 Task: Add Sprouts Polynesian Seasoned Beef Skirt Steak to the cart.
Action: Mouse moved to (24, 71)
Screenshot: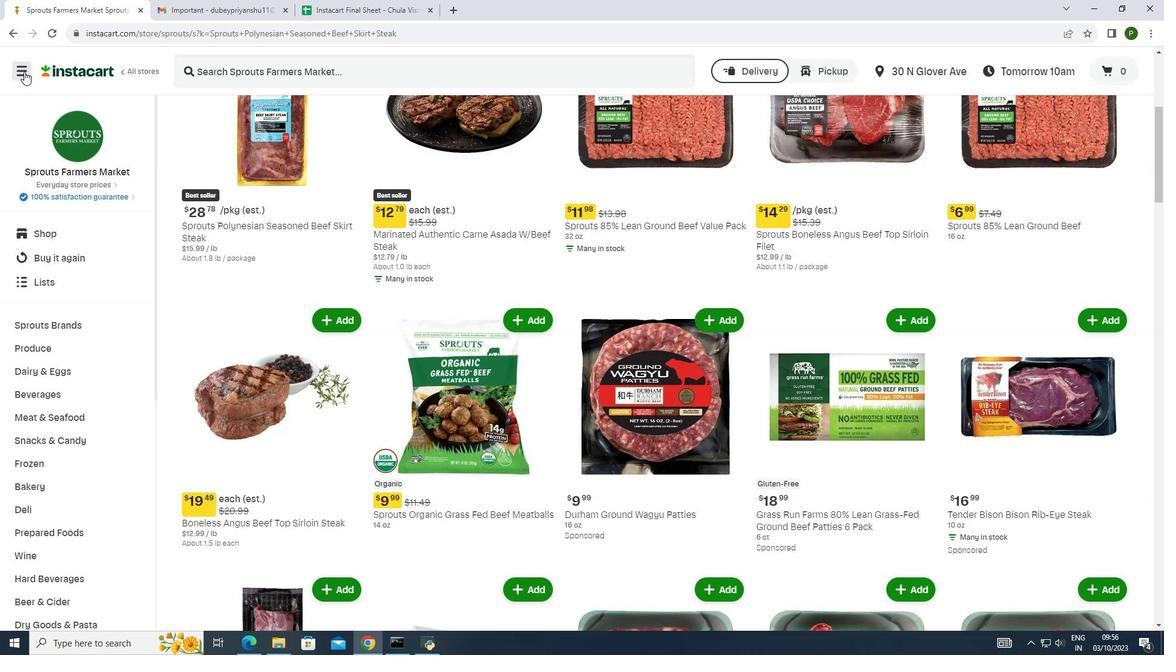 
Action: Mouse pressed left at (24, 71)
Screenshot: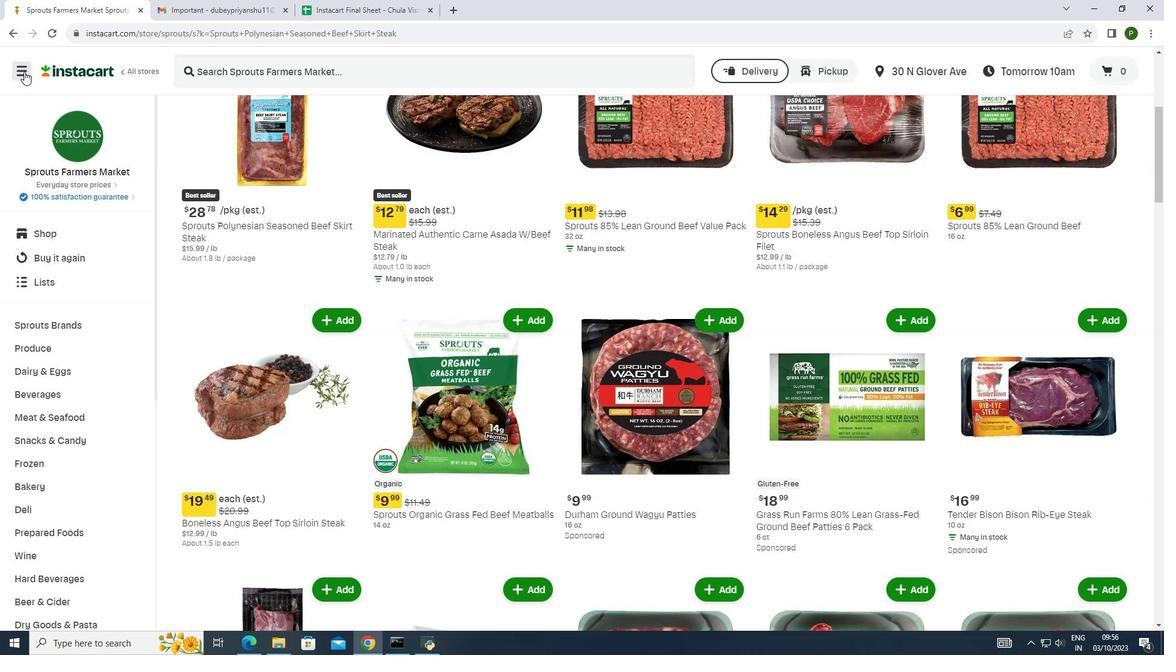 
Action: Mouse moved to (41, 308)
Screenshot: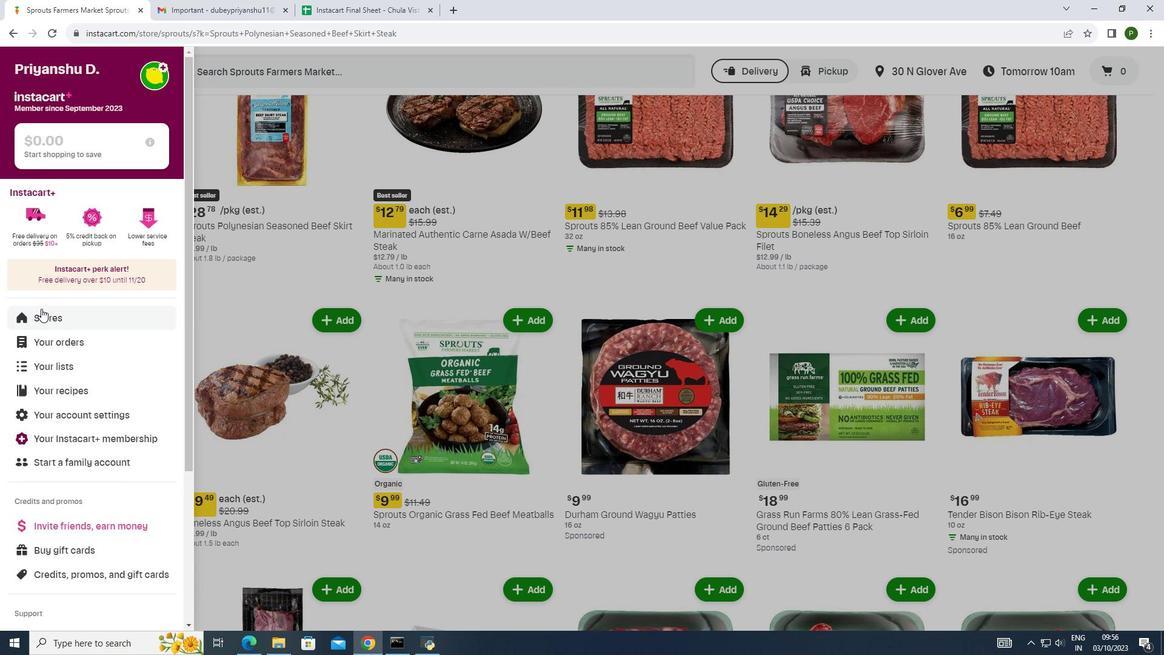 
Action: Mouse pressed left at (41, 308)
Screenshot: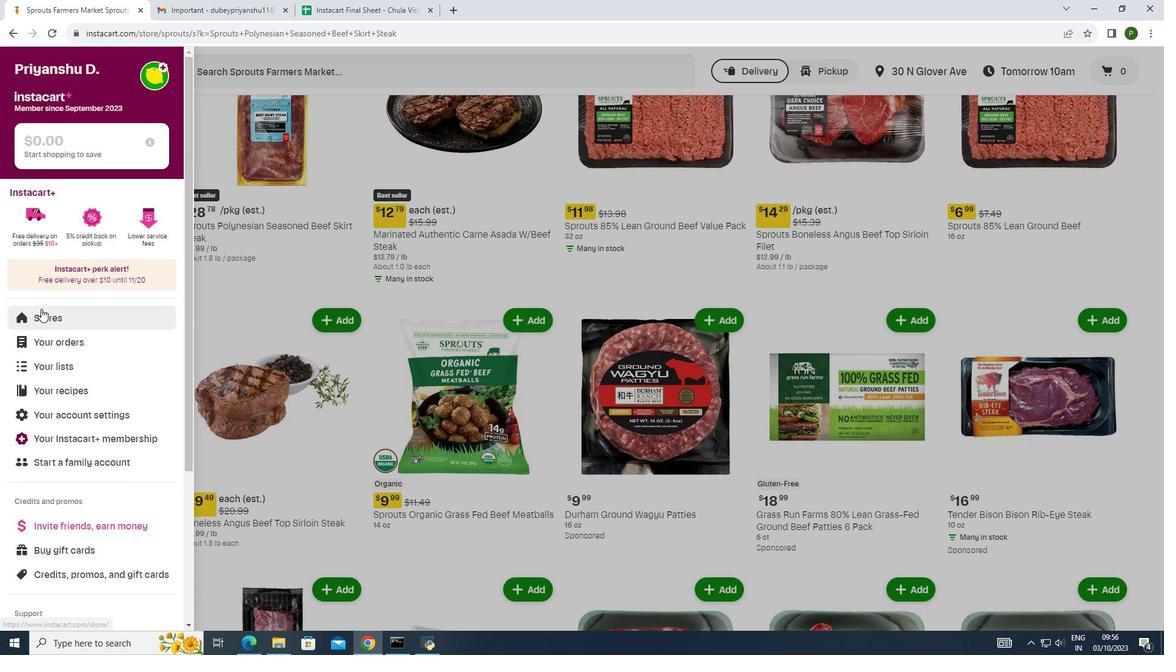
Action: Mouse moved to (262, 107)
Screenshot: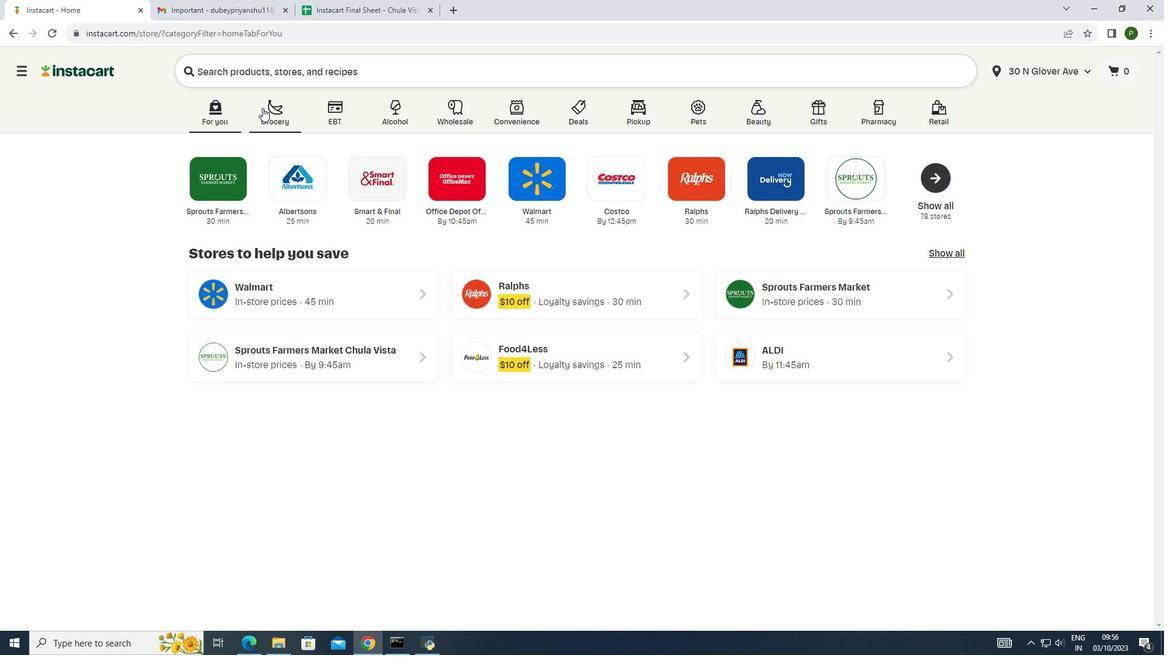 
Action: Mouse pressed left at (262, 107)
Screenshot: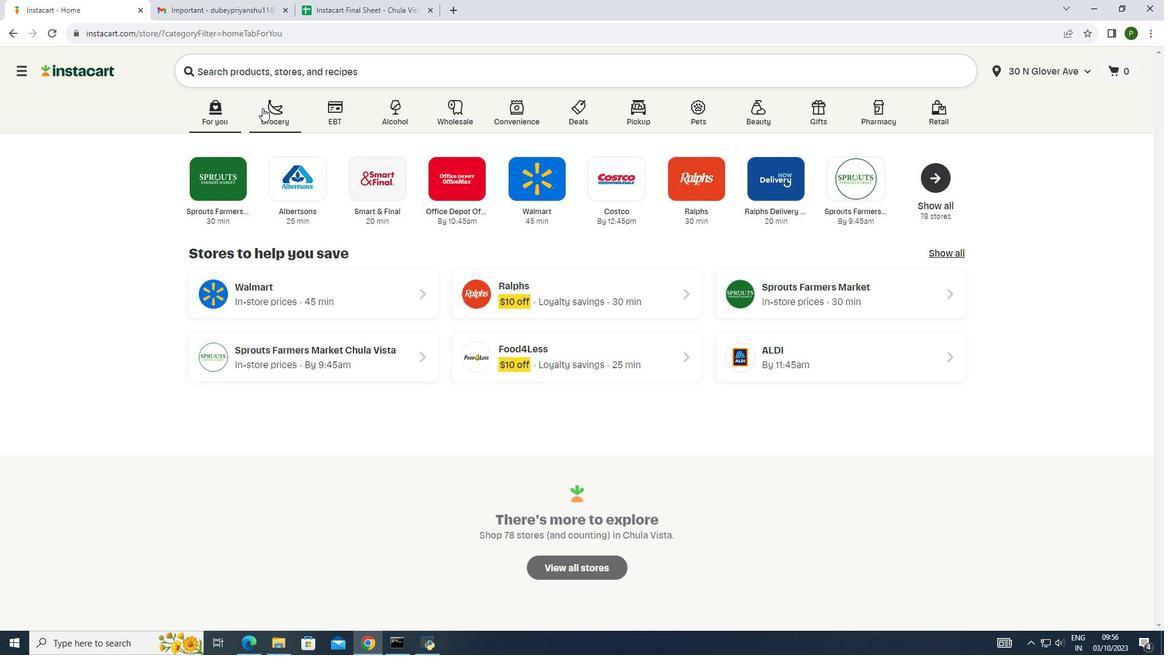 
Action: Mouse moved to (607, 176)
Screenshot: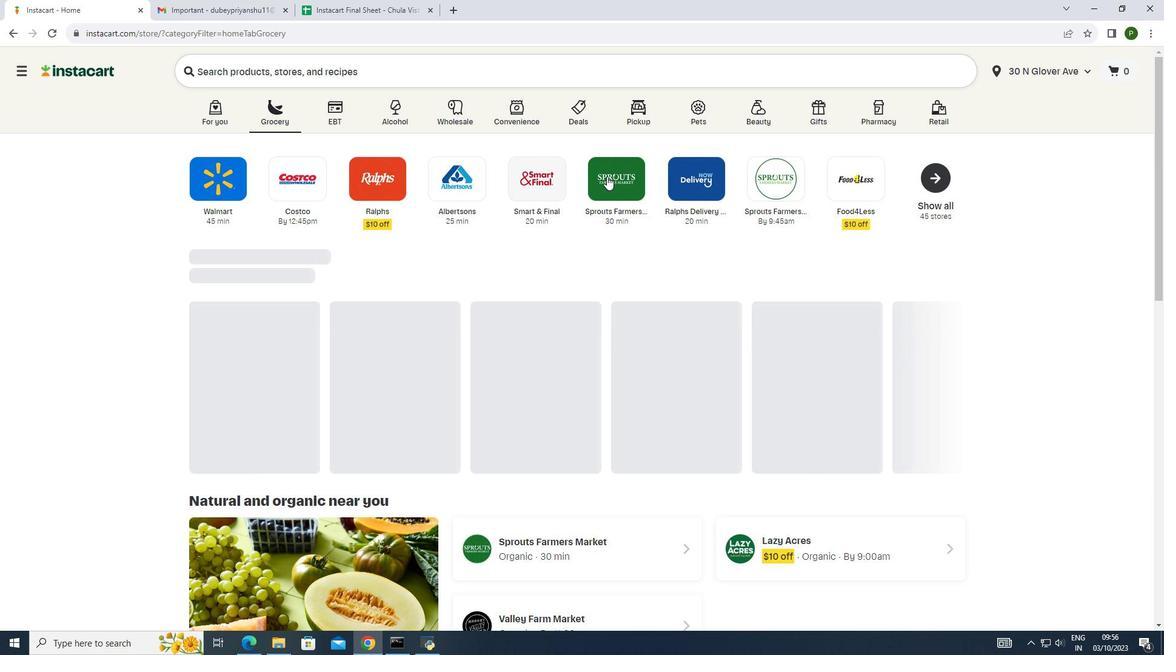 
Action: Mouse pressed left at (607, 176)
Screenshot: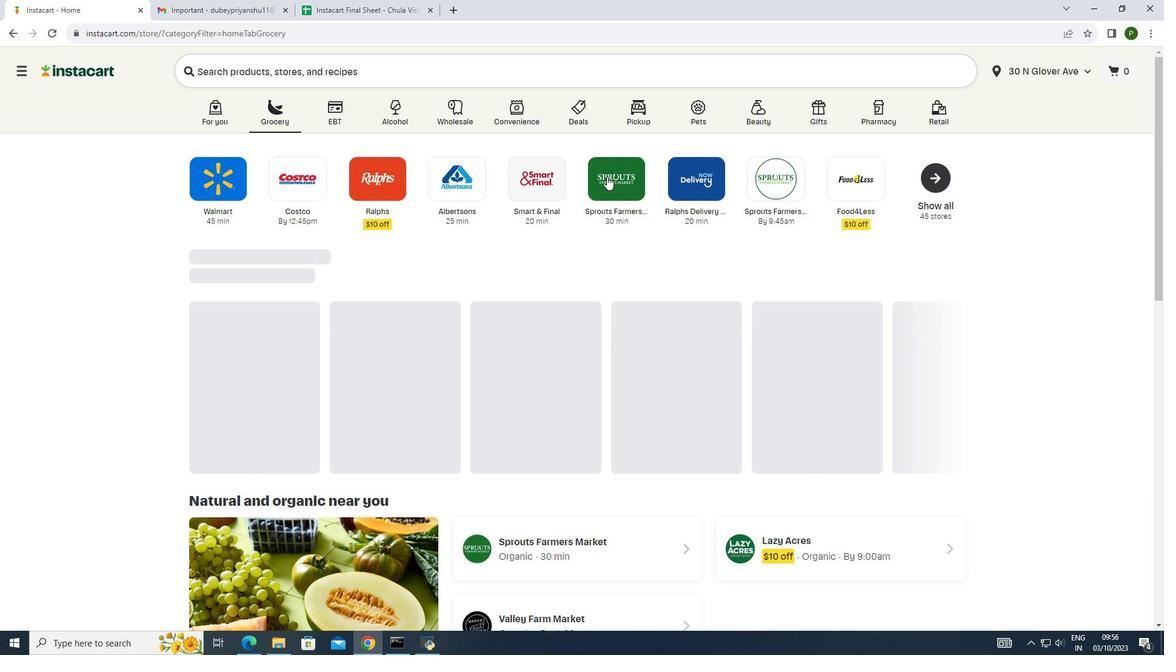 
Action: Mouse moved to (64, 325)
Screenshot: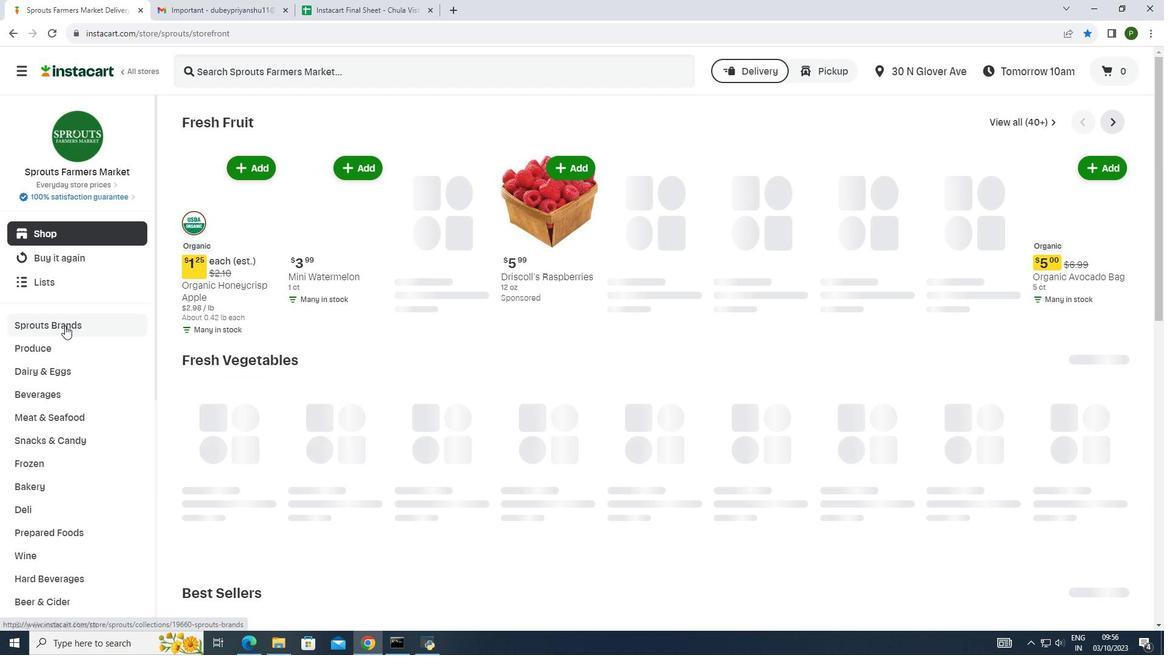 
Action: Mouse pressed left at (64, 325)
Screenshot: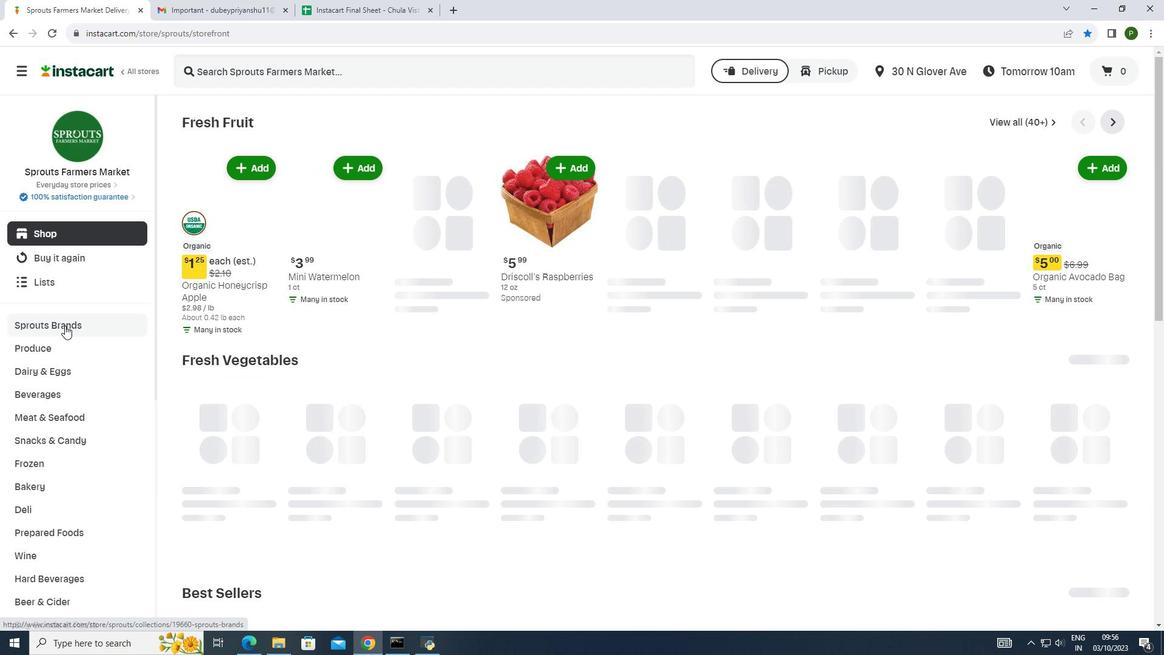 
Action: Mouse moved to (64, 366)
Screenshot: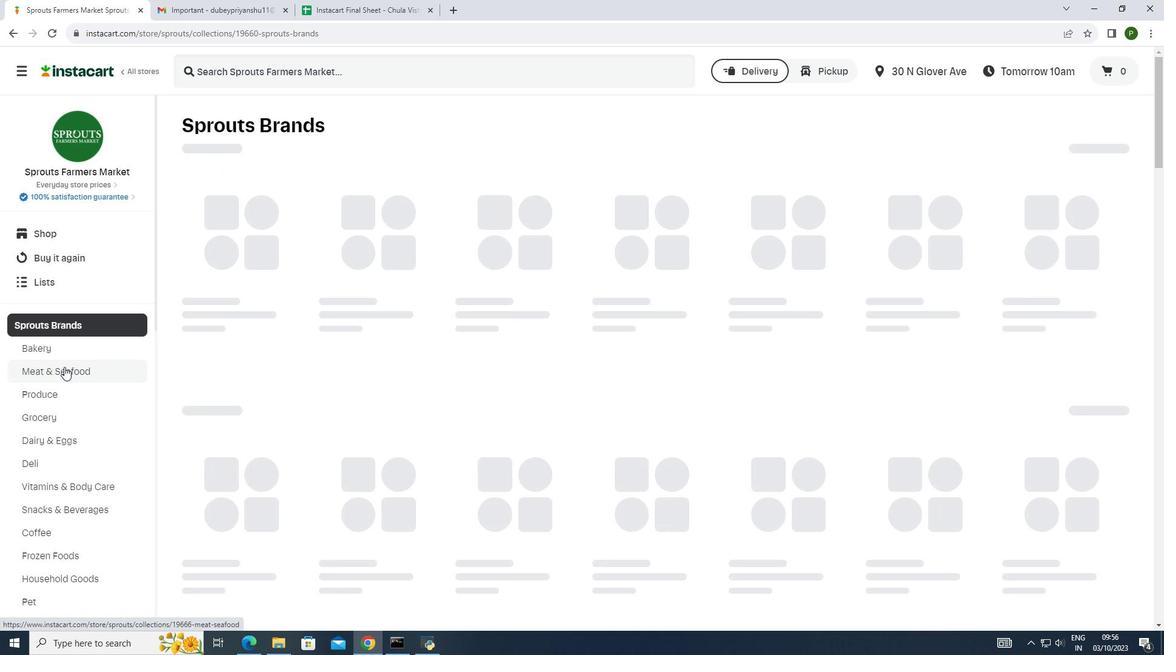 
Action: Mouse pressed left at (64, 366)
Screenshot: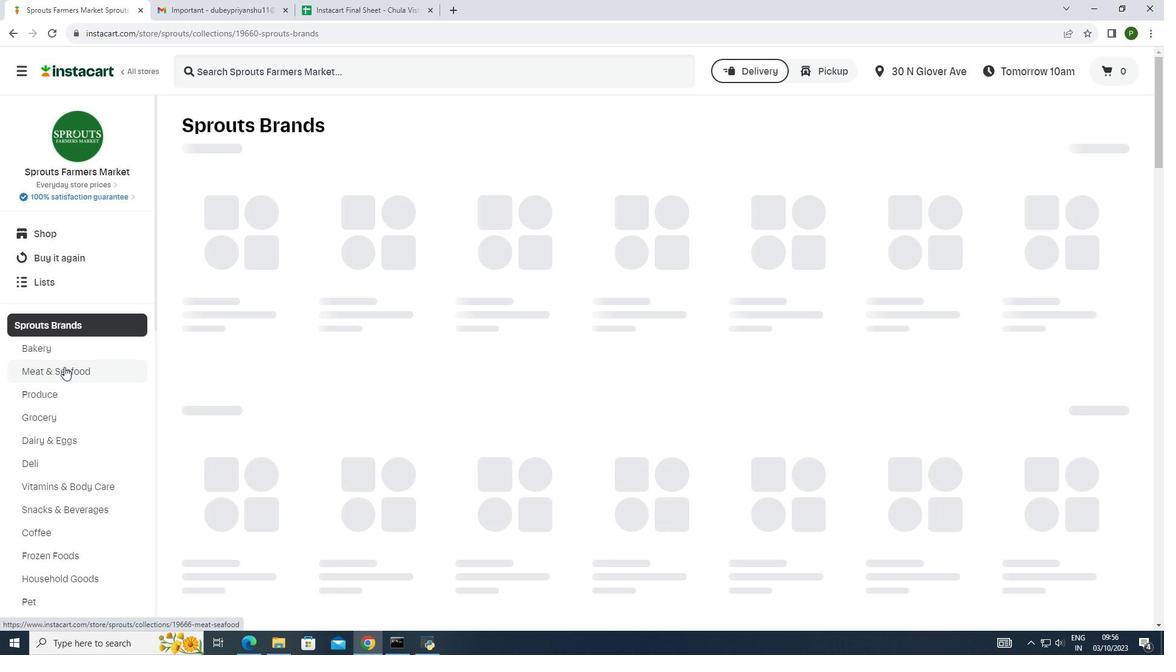 
Action: Mouse moved to (257, 251)
Screenshot: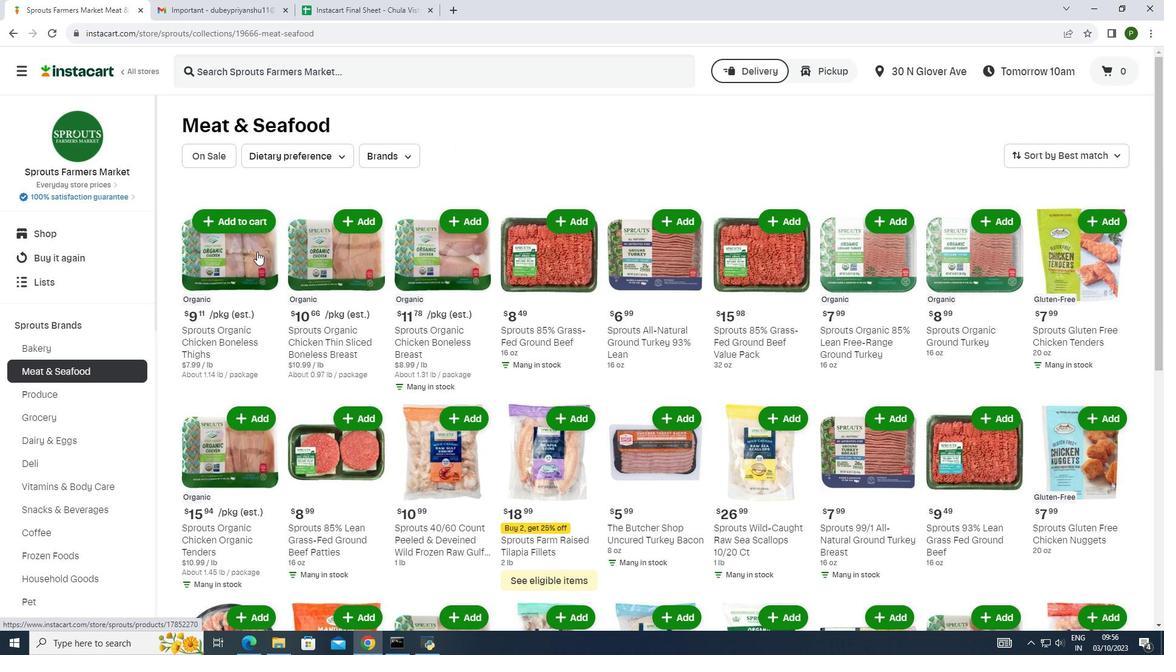 
Action: Mouse scrolled (257, 251) with delta (0, 0)
Screenshot: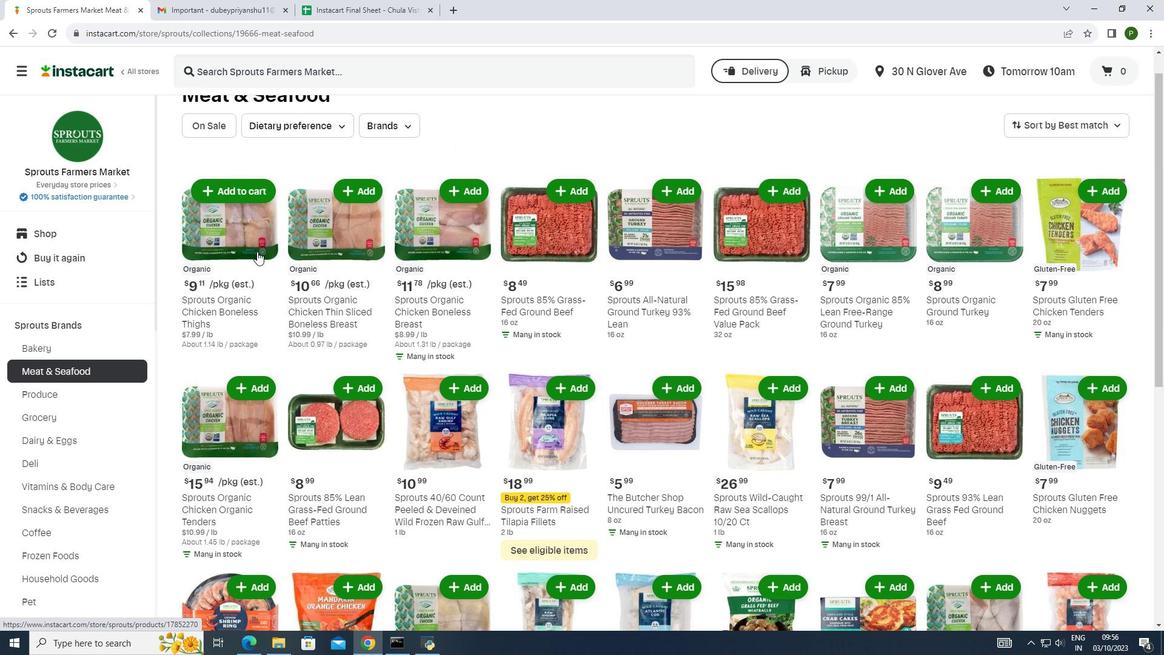 
Action: Mouse scrolled (257, 251) with delta (0, 0)
Screenshot: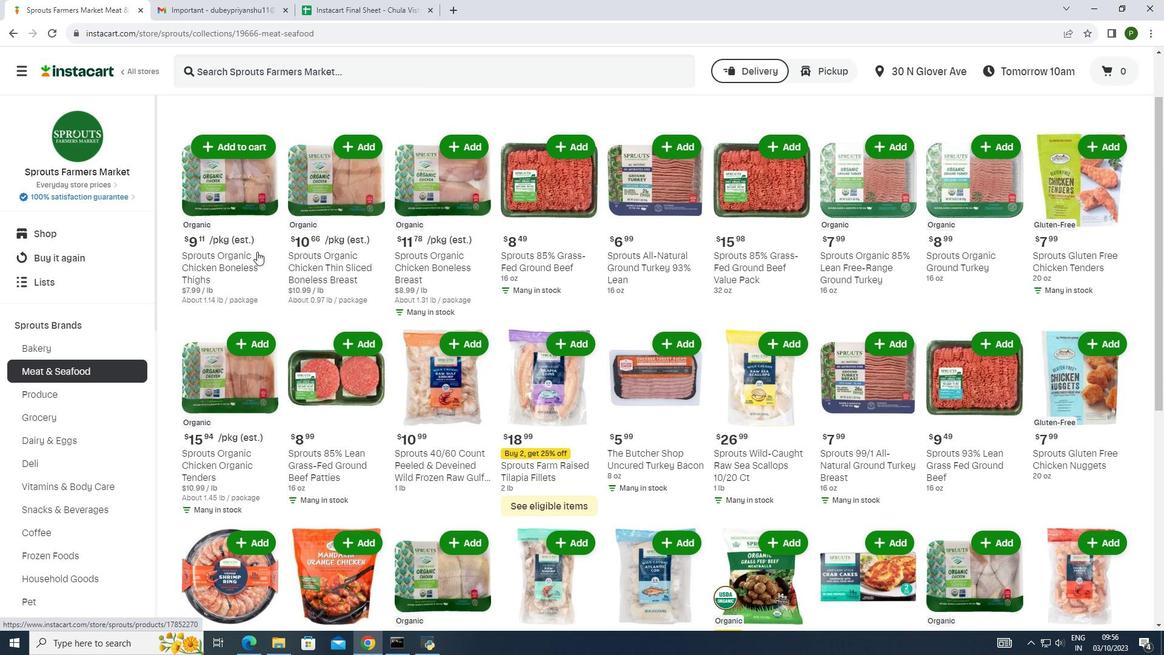 
Action: Mouse moved to (263, 279)
Screenshot: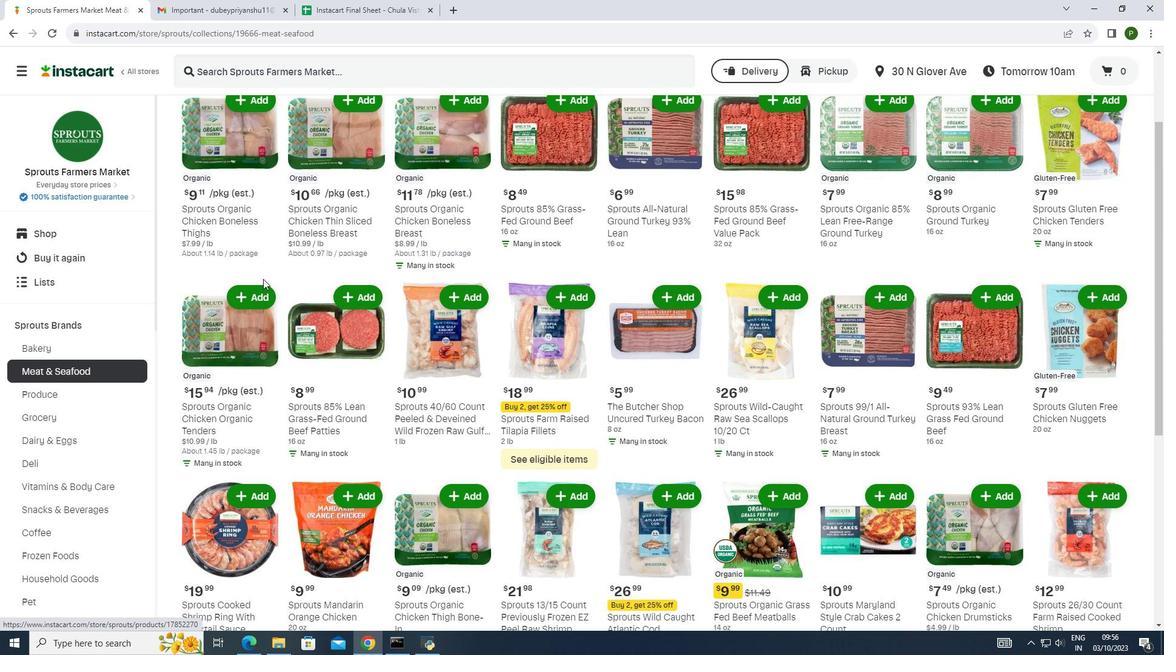 
Action: Mouse scrolled (263, 278) with delta (0, 0)
Screenshot: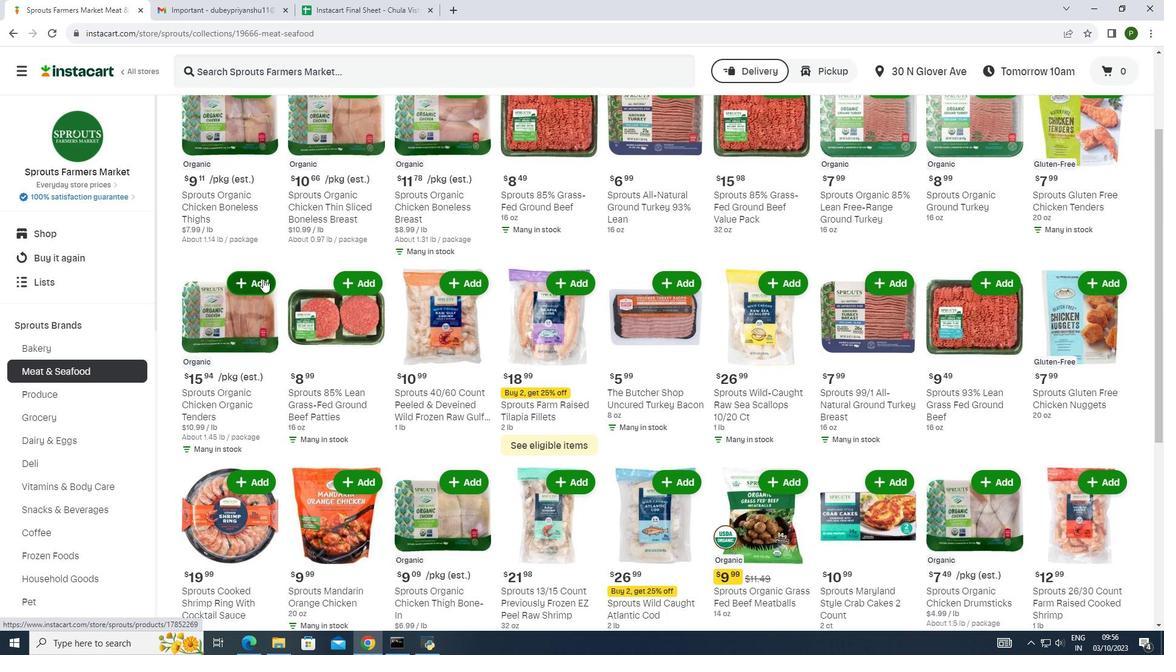 
Action: Mouse moved to (256, 282)
Screenshot: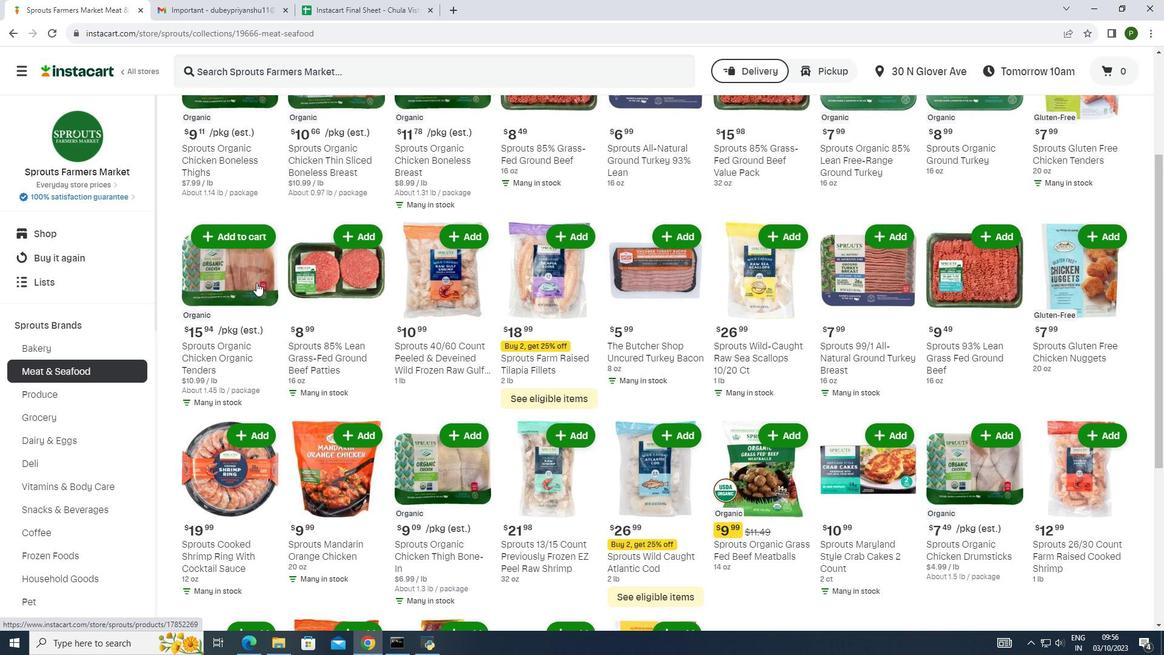 
Action: Mouse scrolled (256, 282) with delta (0, 0)
Screenshot: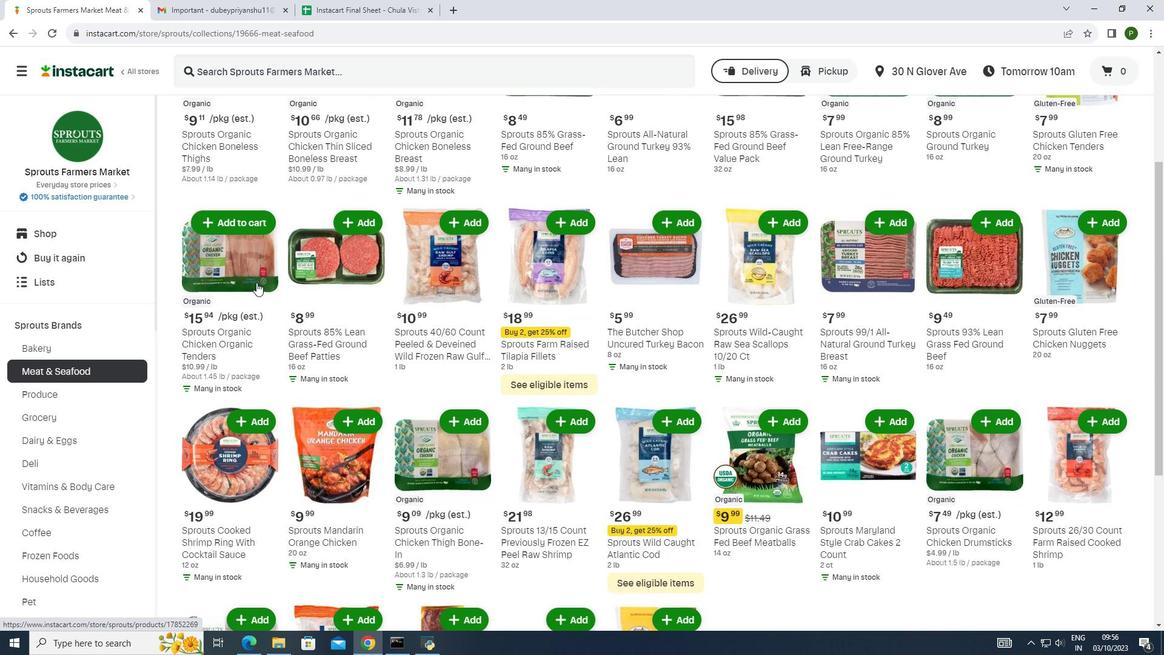 
Action: Mouse scrolled (256, 282) with delta (0, 0)
Screenshot: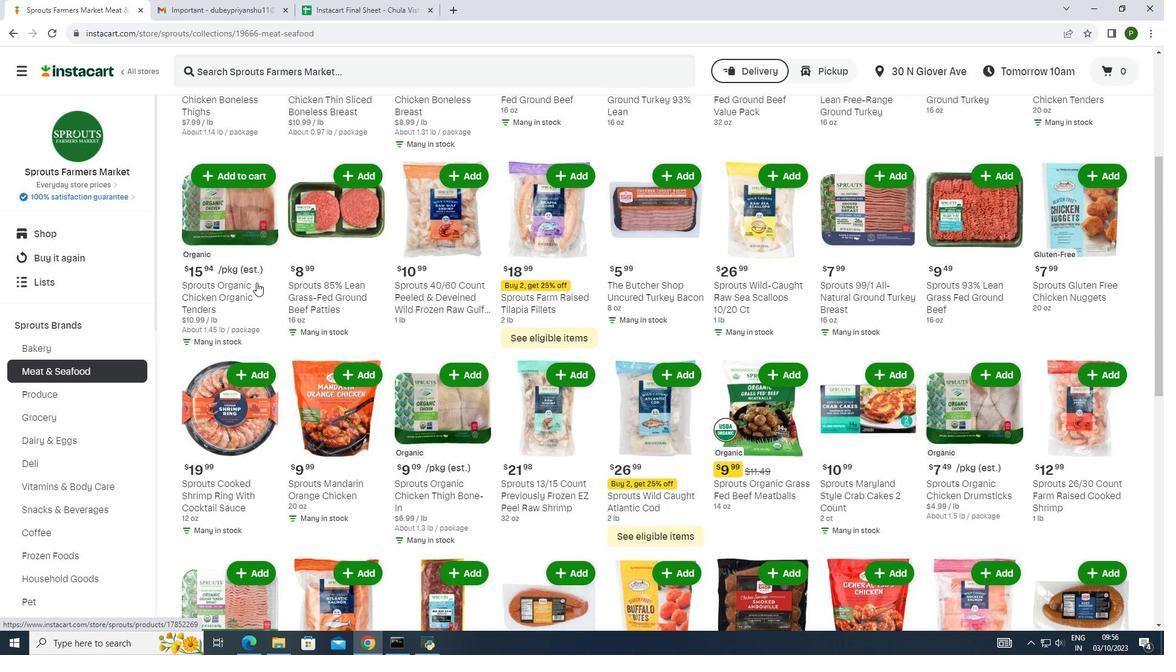 
Action: Mouse scrolled (256, 282) with delta (0, 0)
Screenshot: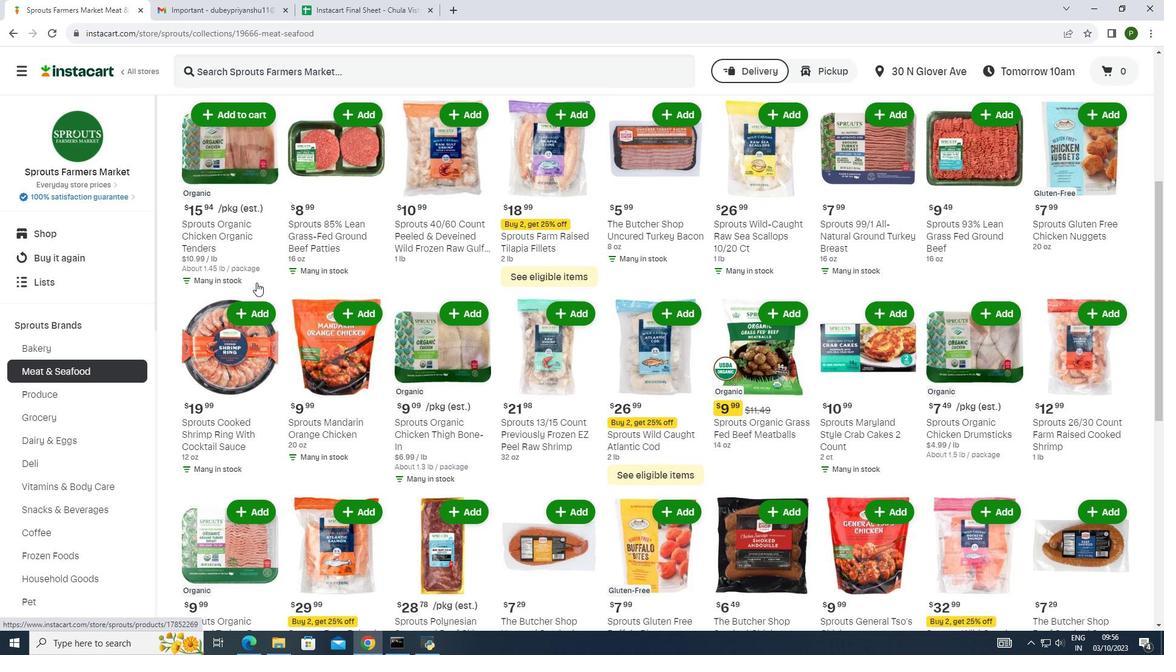 
Action: Mouse moved to (450, 448)
Screenshot: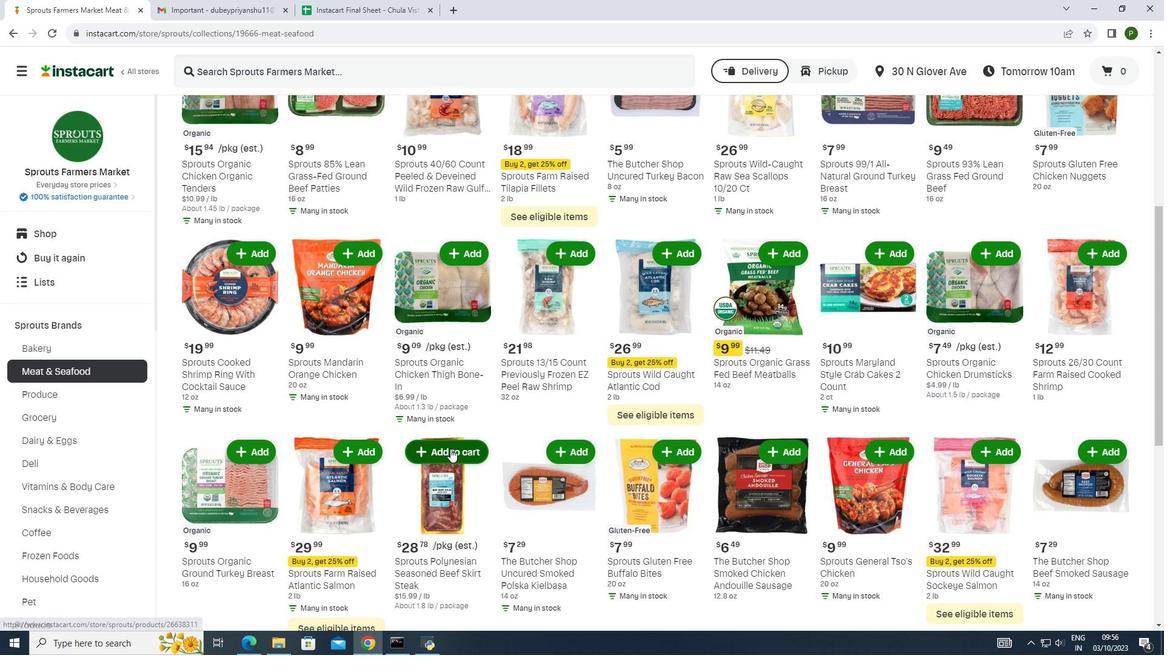 
Action: Mouse pressed left at (450, 448)
Screenshot: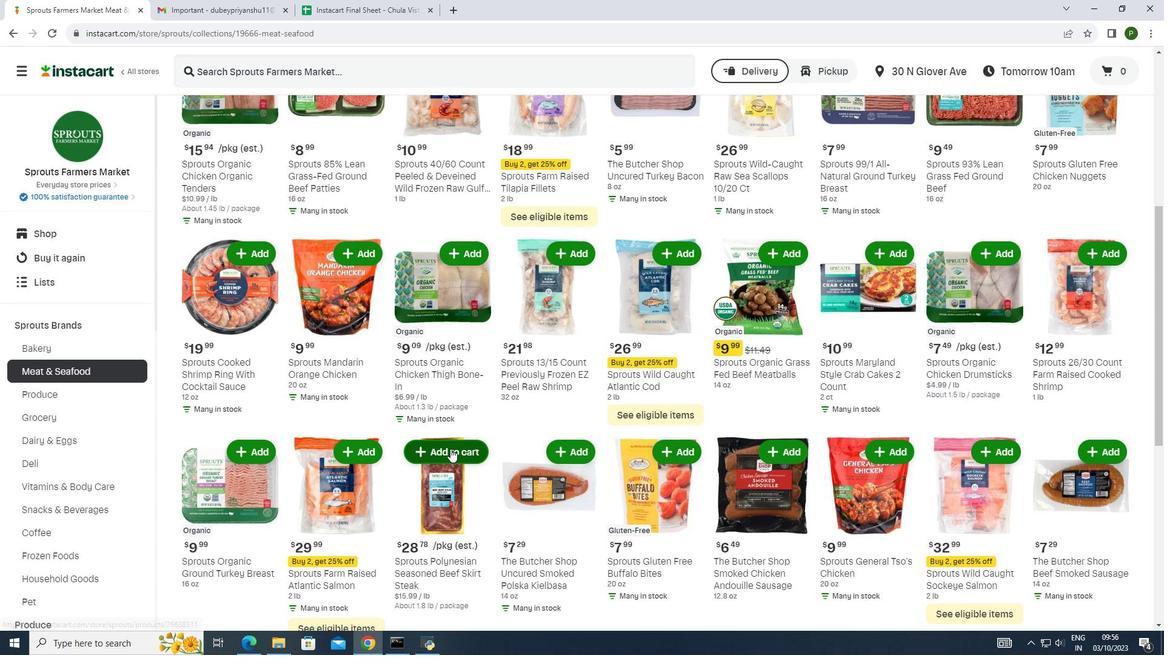 
